 Task: Make in the project CheckTech an epic 'IT performance benchmarking'. Create in the project CheckTech an epic 'IT budget management improvement'. Add in the project CheckTech an epic 'Customer experience (CX) platform implementation'
Action: Mouse moved to (72, 174)
Screenshot: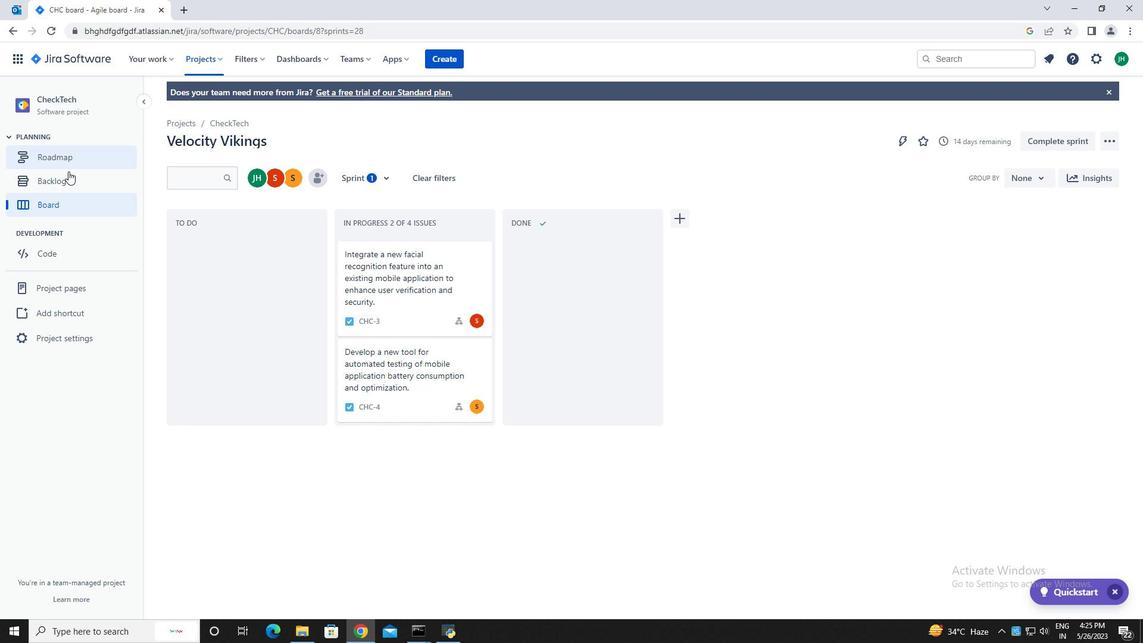 
Action: Mouse pressed left at (72, 174)
Screenshot: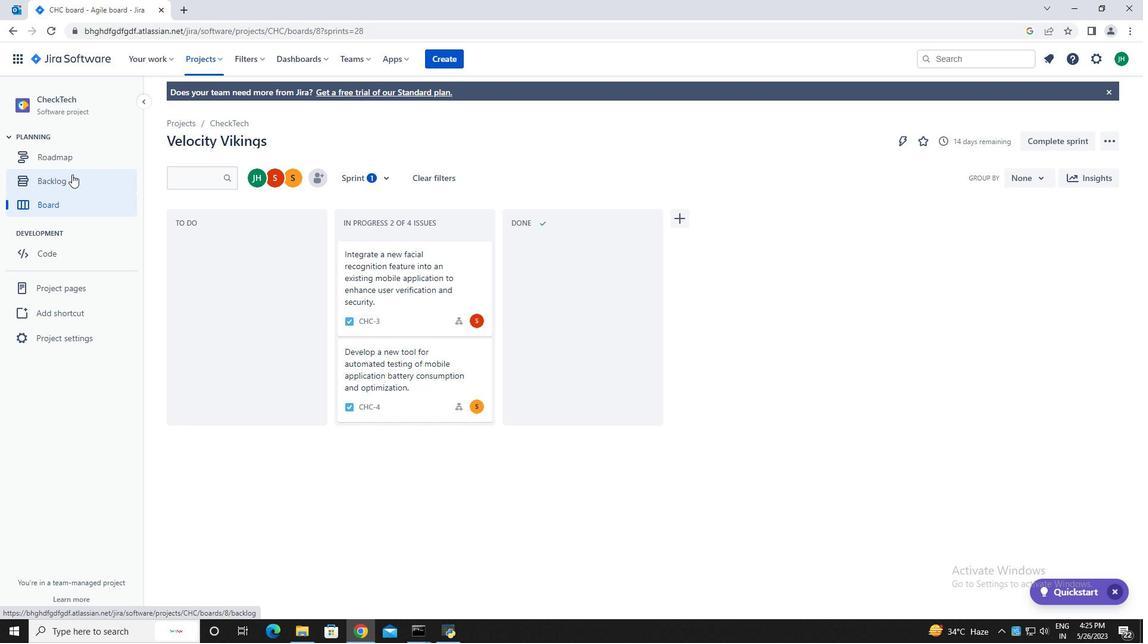 
Action: Mouse moved to (353, 145)
Screenshot: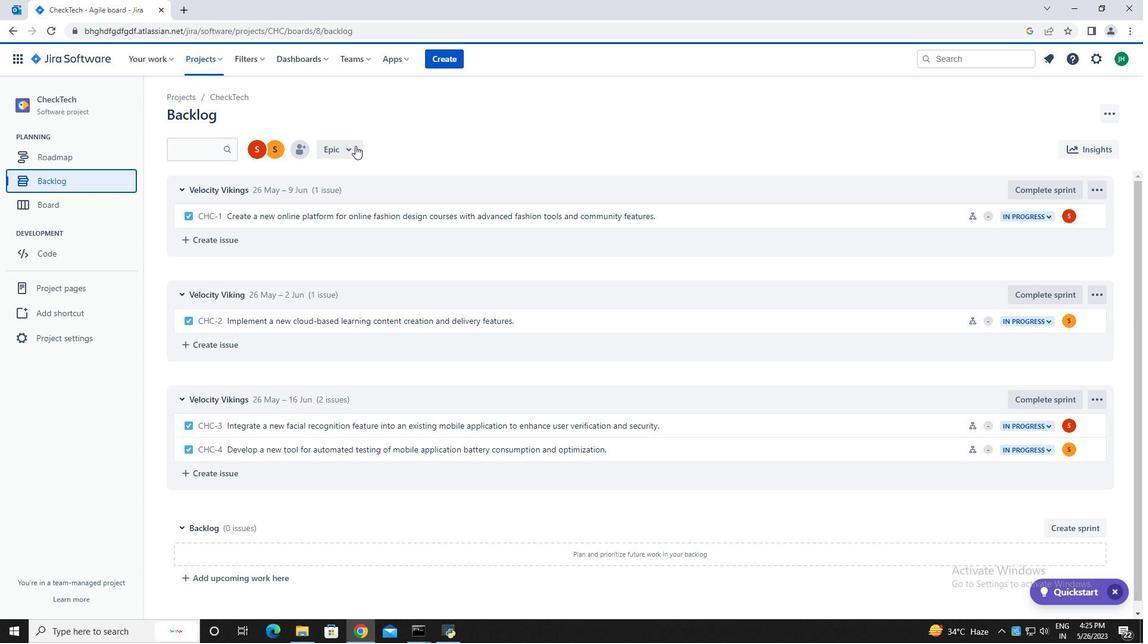 
Action: Mouse pressed left at (353, 145)
Screenshot: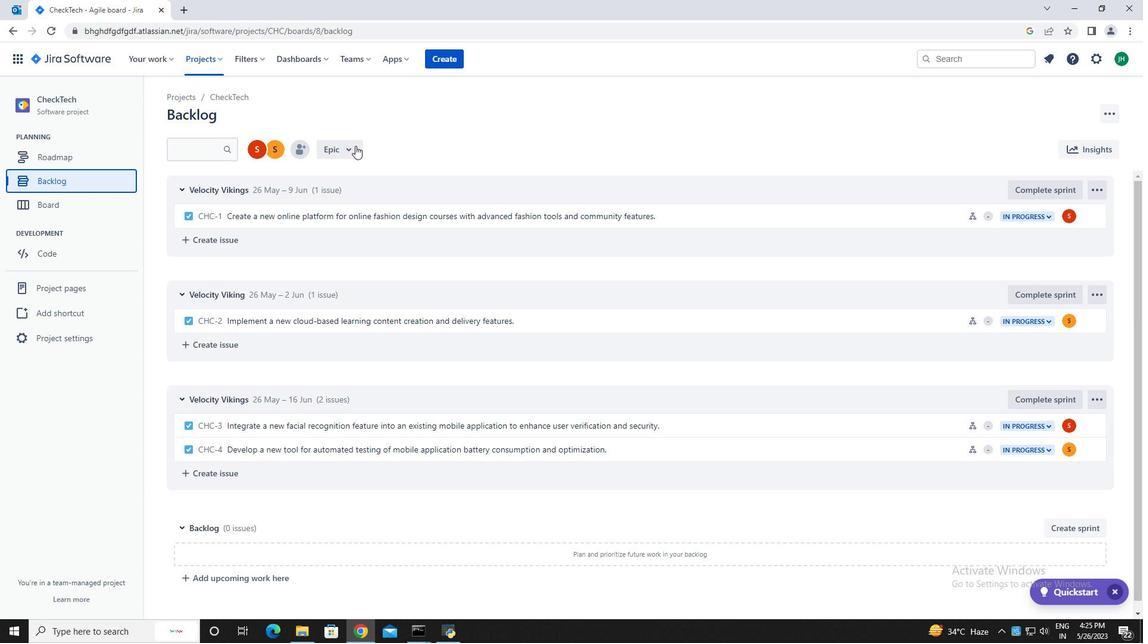 
Action: Mouse moved to (339, 223)
Screenshot: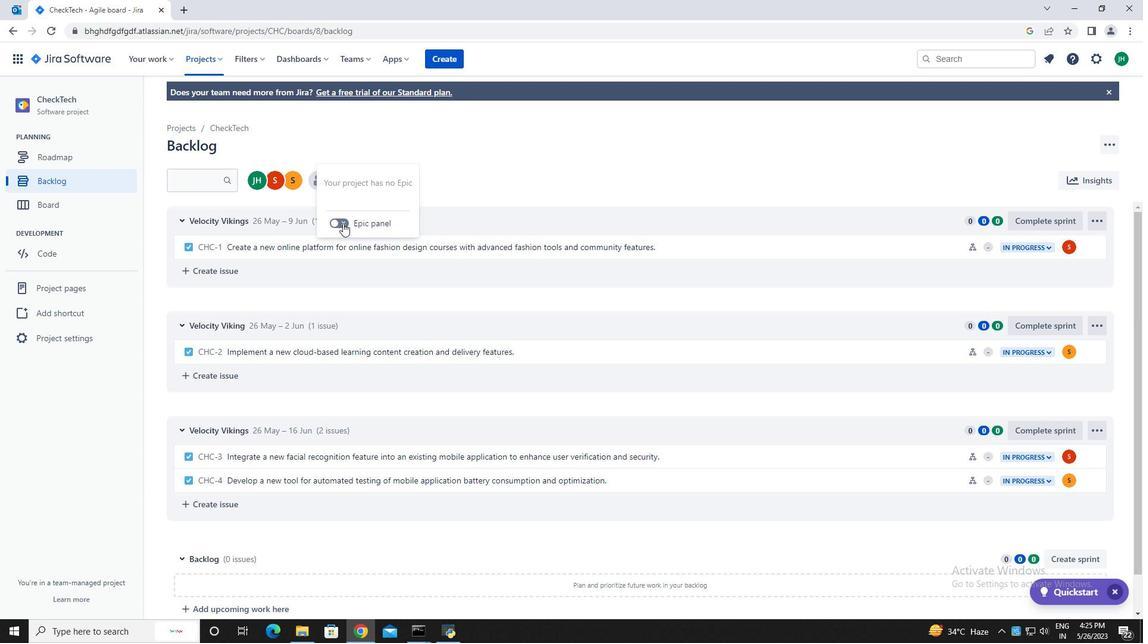 
Action: Mouse pressed left at (339, 223)
Screenshot: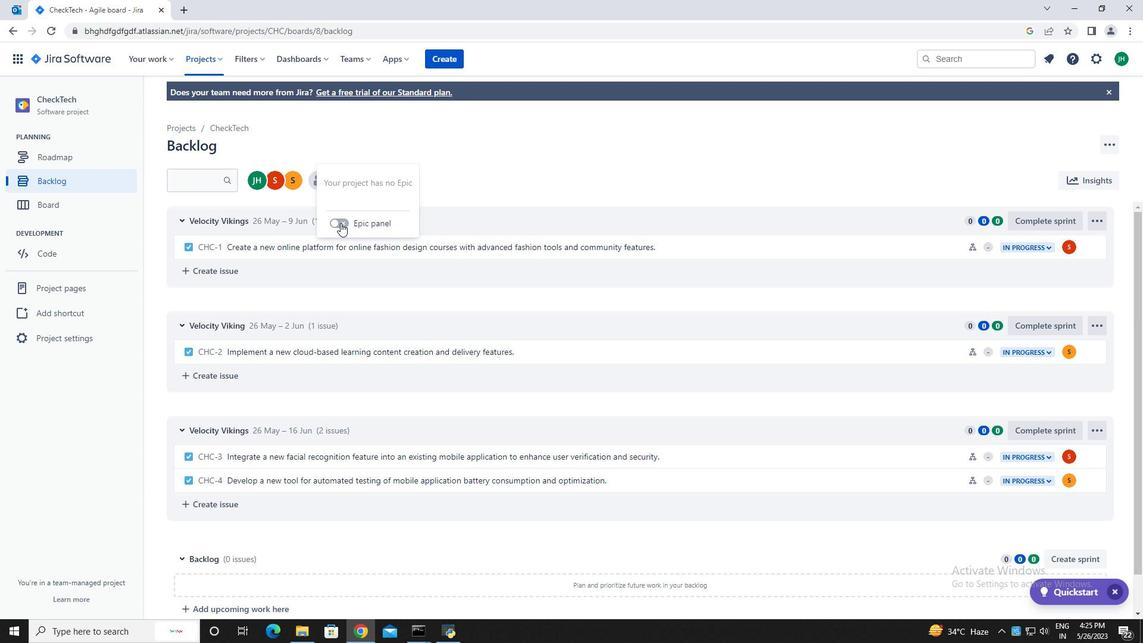 
Action: Mouse moved to (258, 442)
Screenshot: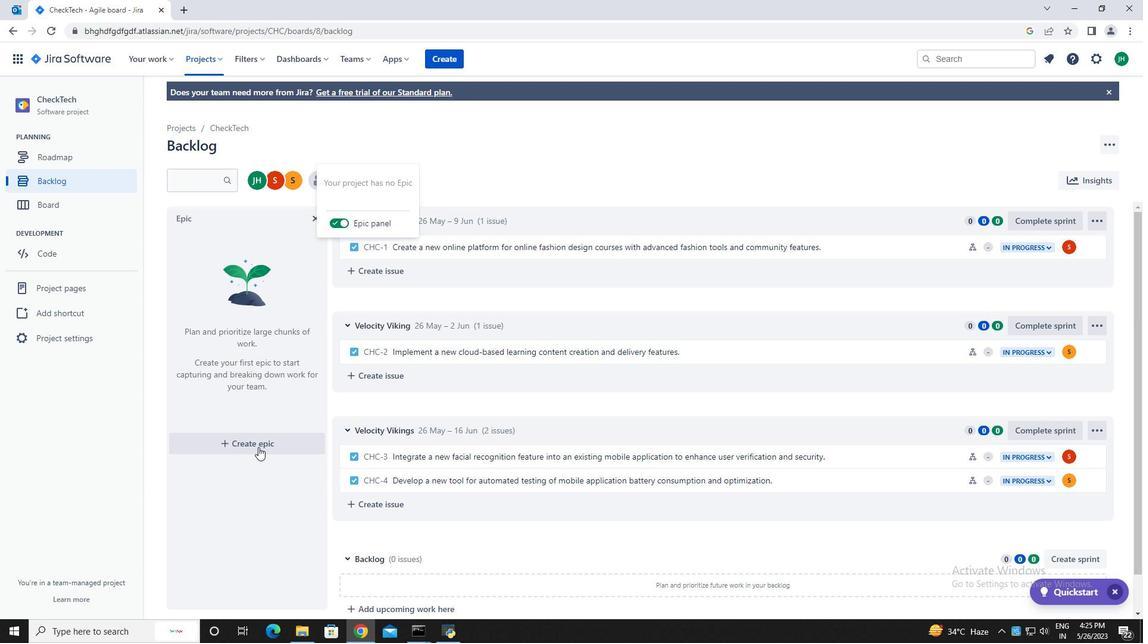 
Action: Mouse pressed left at (258, 442)
Screenshot: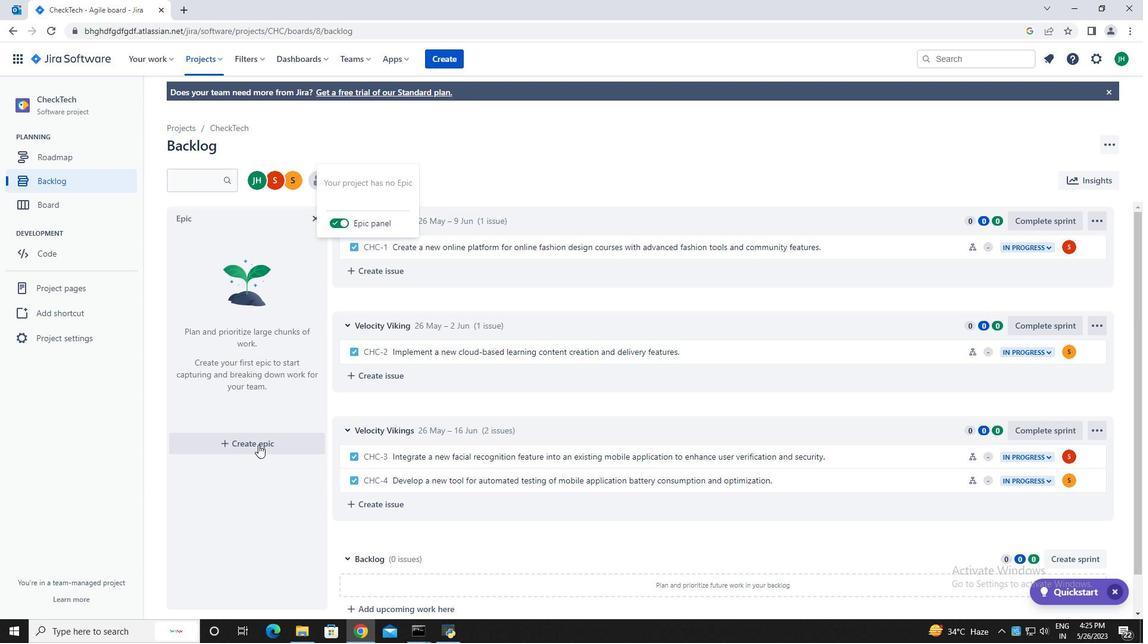 
Action: Mouse pressed left at (258, 442)
Screenshot: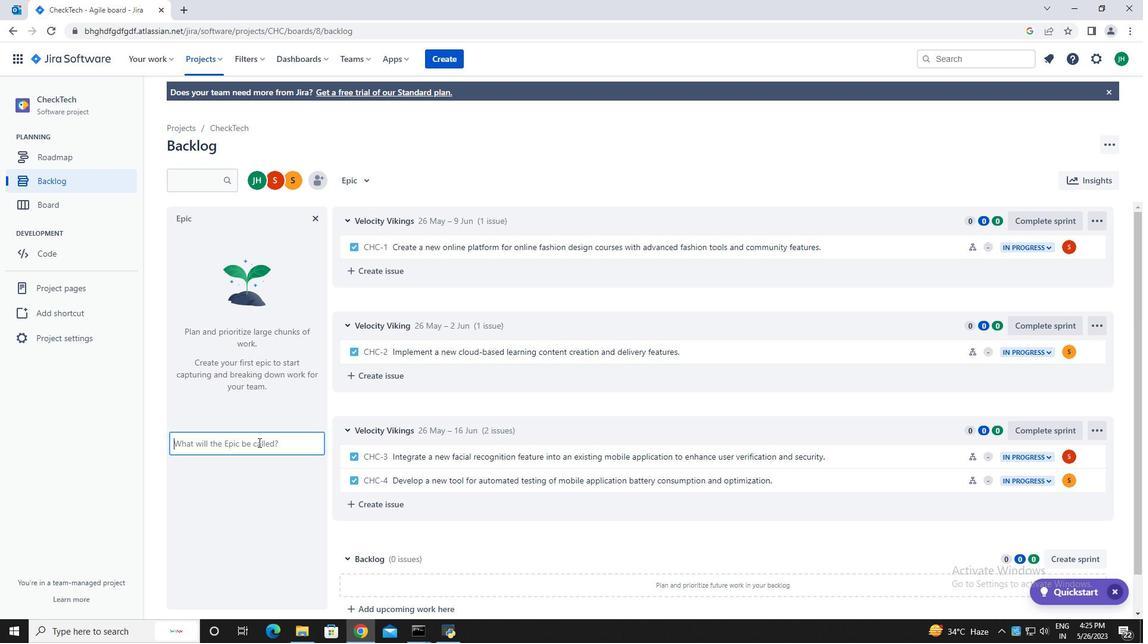 
Action: Key pressed <Key.caps_lock>IT<Key.space><Key.caps_lock>performance<Key.space>benchmarking<Key.enter>
Screenshot: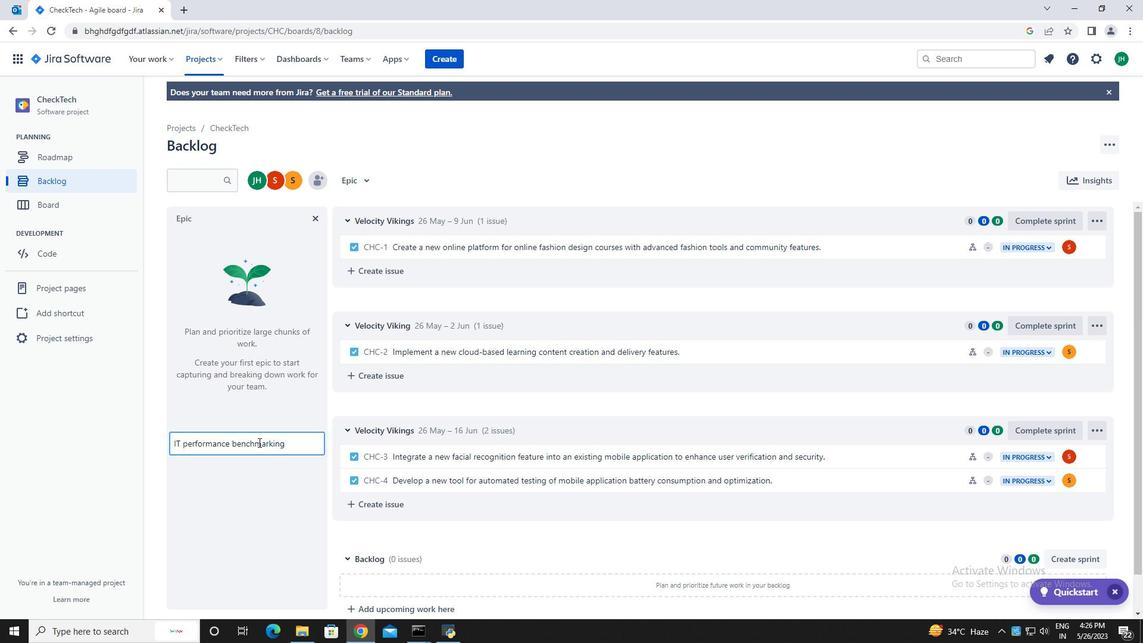 
Action: Mouse moved to (244, 298)
Screenshot: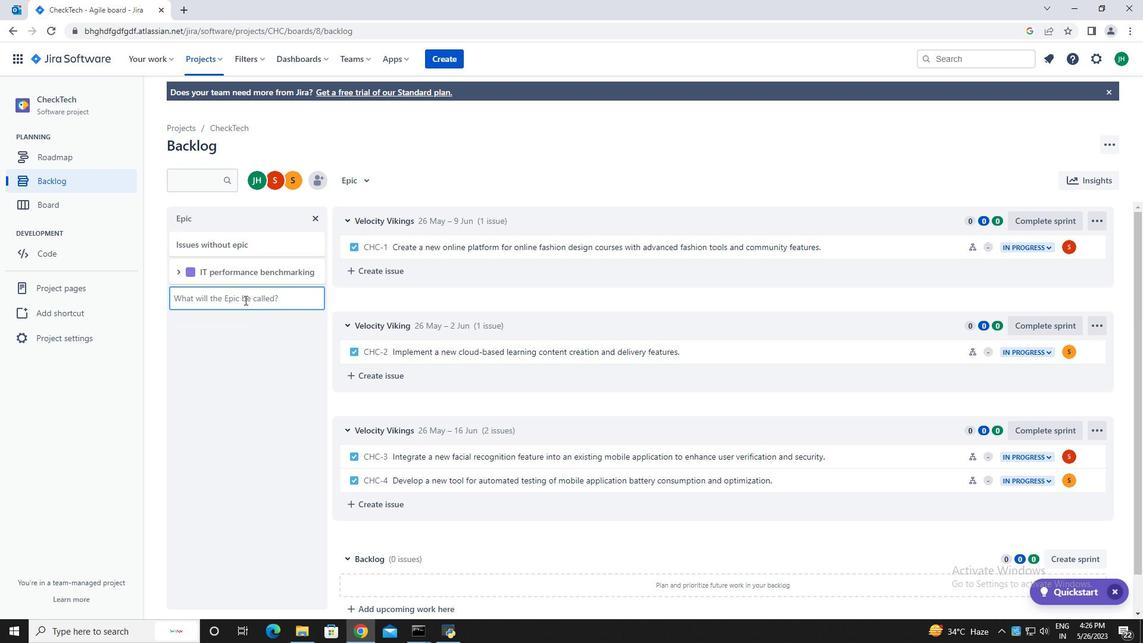 
Action: Mouse pressed left at (244, 298)
Screenshot: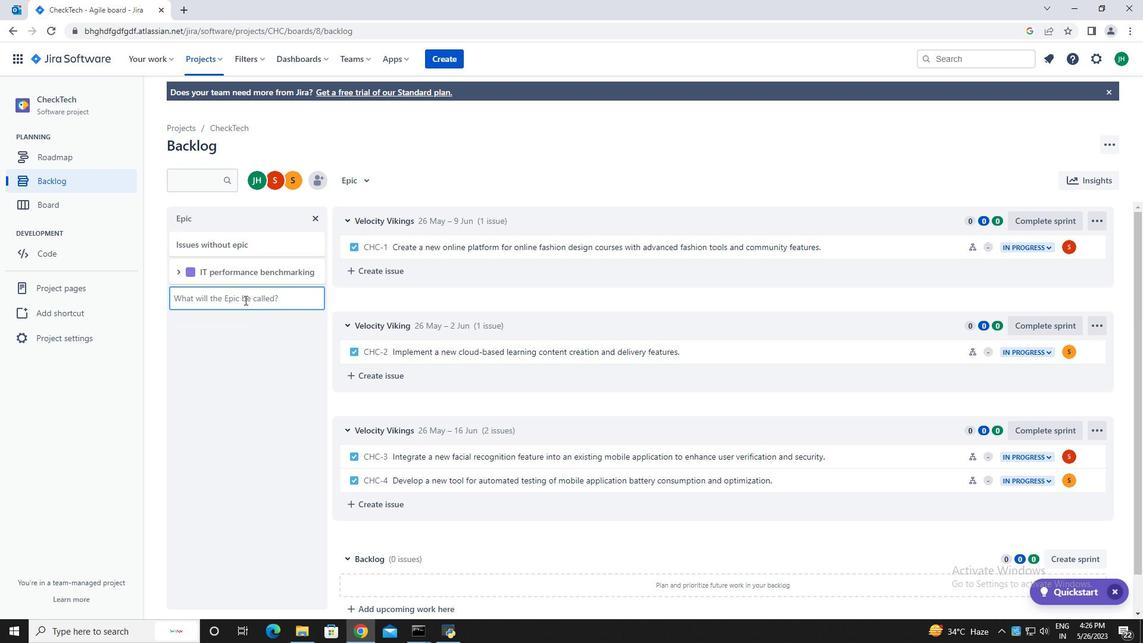 
Action: Key pressed <Key.caps_lock>IT<Key.space><Key.caps_lock>budget<Key.space>management<Key.space>improvement<Key.enter>
Screenshot: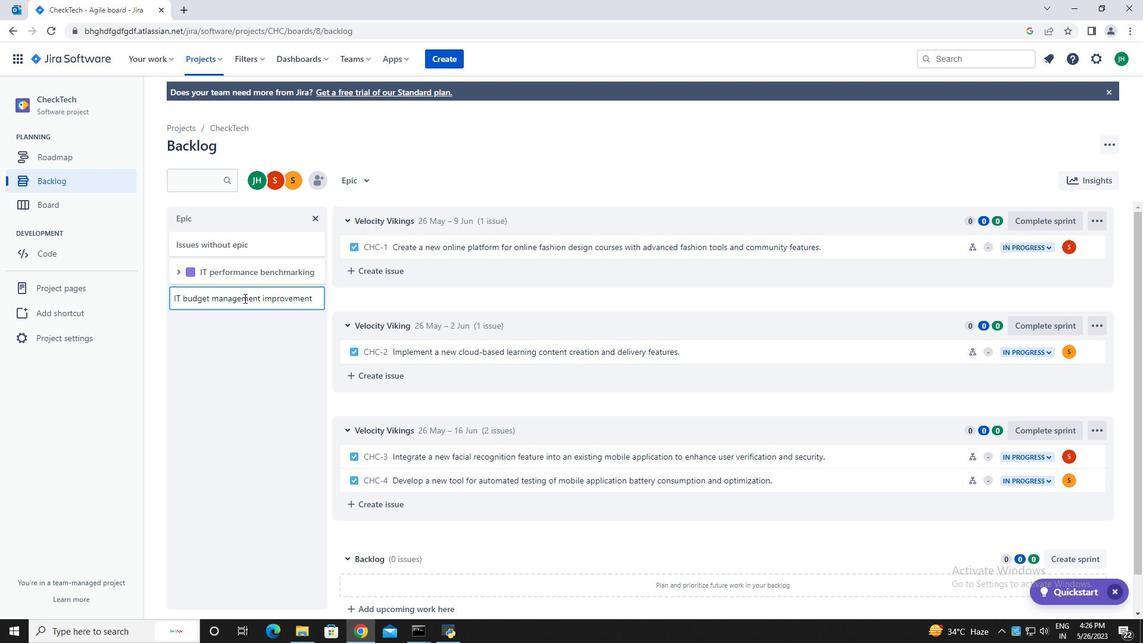 
Action: Mouse moved to (264, 337)
Screenshot: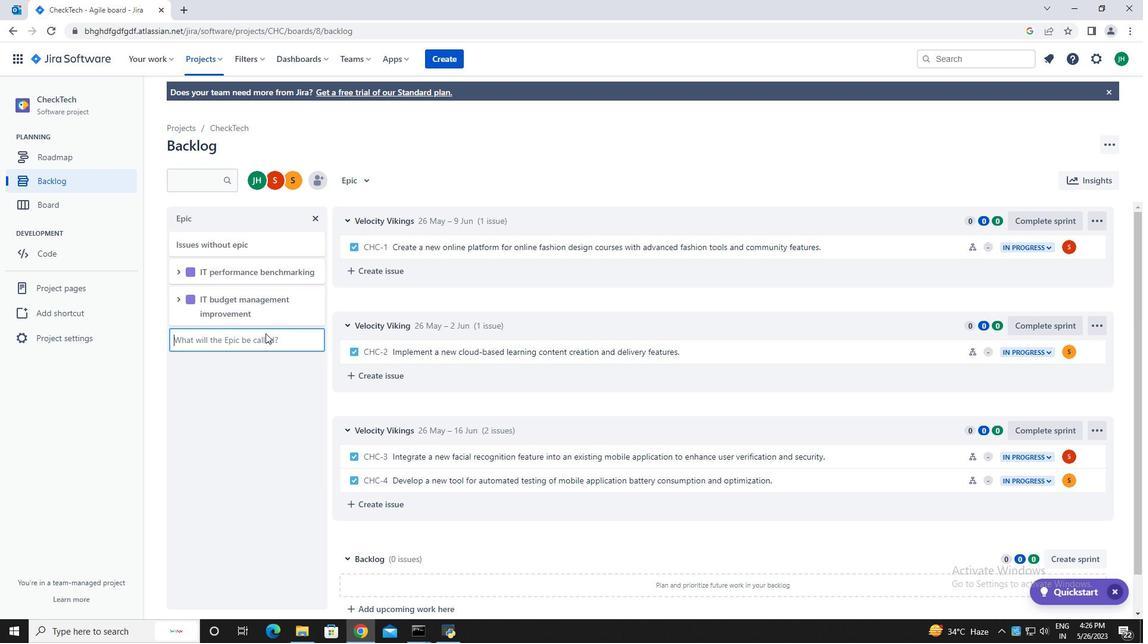 
Action: Mouse pressed left at (264, 337)
Screenshot: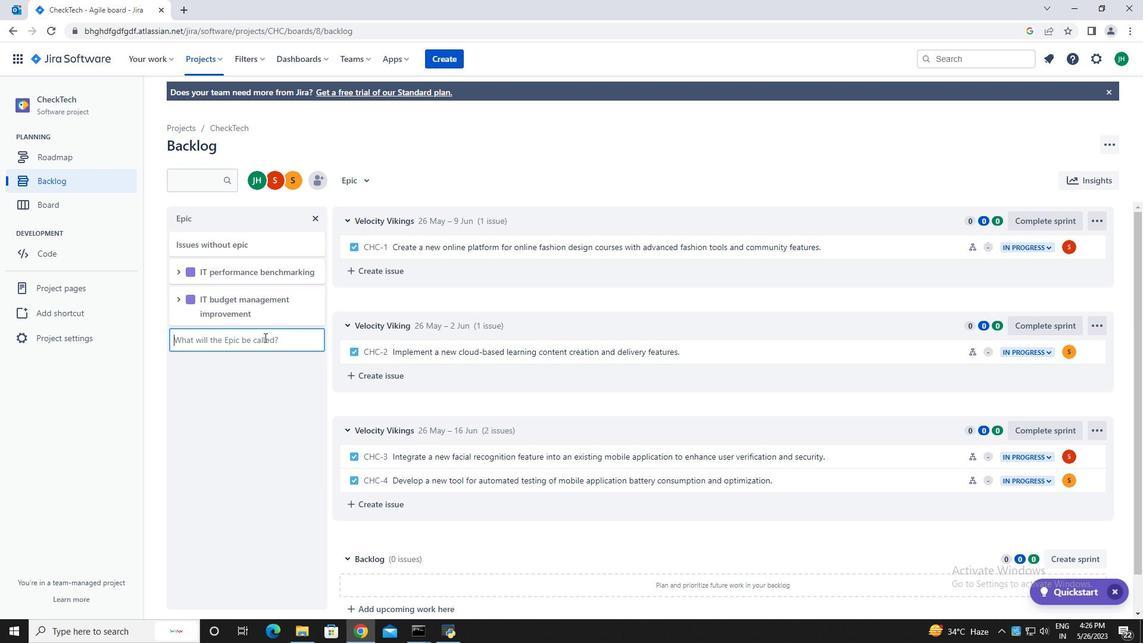 
Action: Key pressed <Key.caps_lock>C<Key.caps_lock>ustomer<Key.space>experience<Key.space><Key.shift_r>(<Key.caps_lock>CX<Key.shift_r>)<Key.space><Key.caps_lock>platform<Key.space>implementation.<Key.enter>
Screenshot: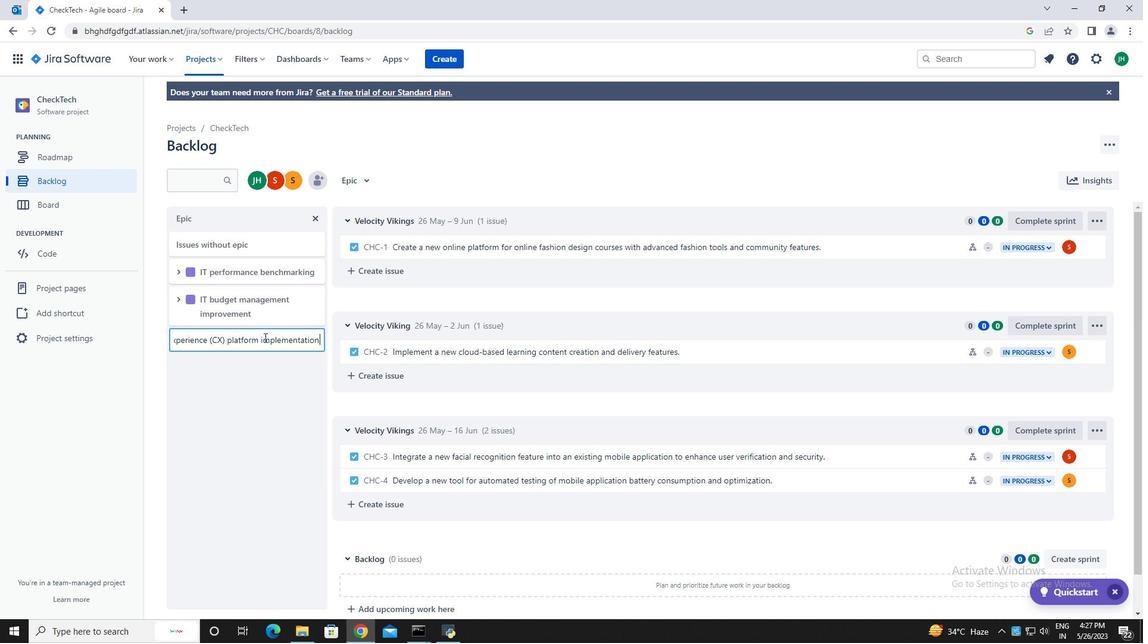 
Action: Mouse moved to (304, 410)
Screenshot: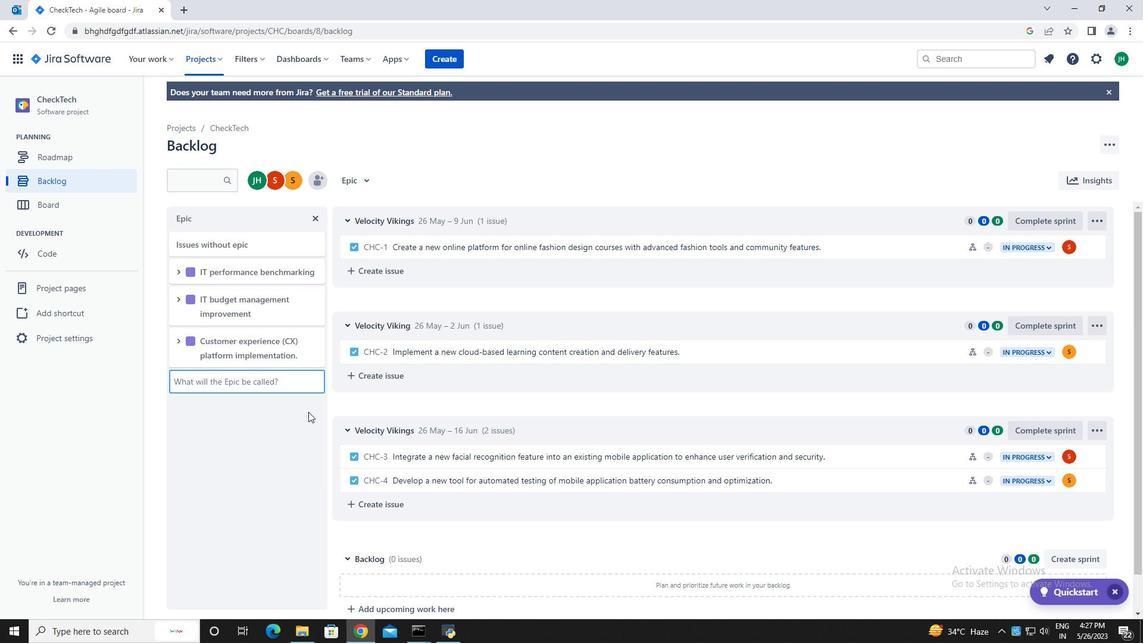
